 Task: Set the title for the new GPG key to "pc-2".
Action: Mouse moved to (1030, 78)
Screenshot: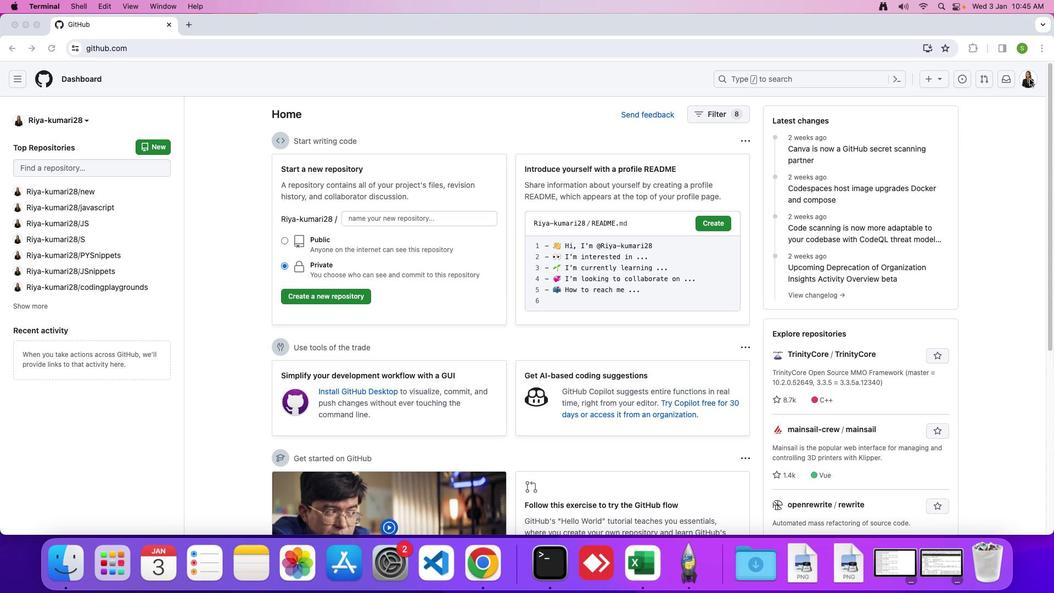 
Action: Mouse pressed left at (1030, 78)
Screenshot: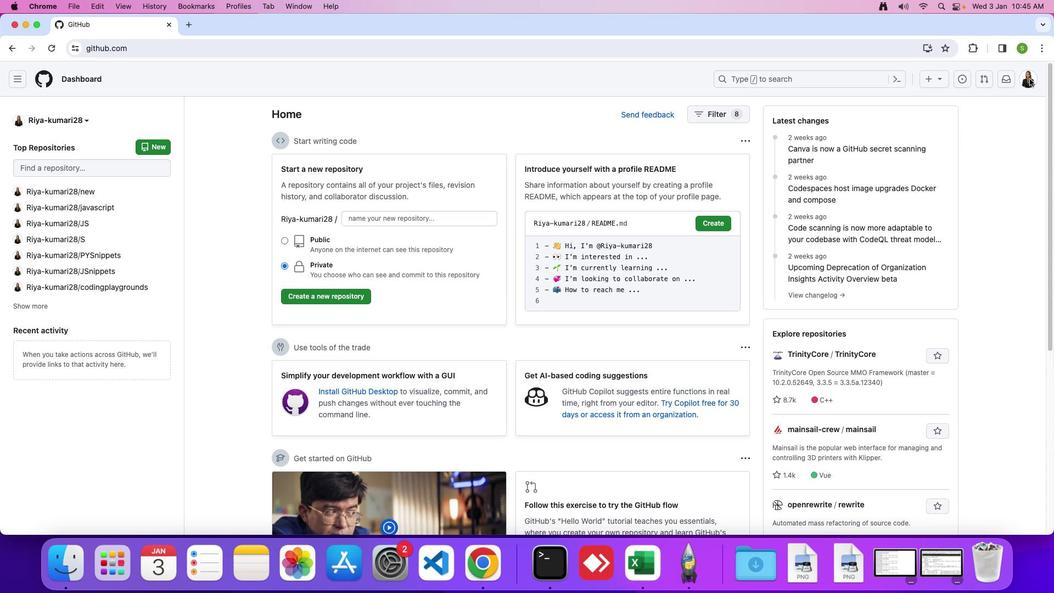 
Action: Mouse moved to (1028, 79)
Screenshot: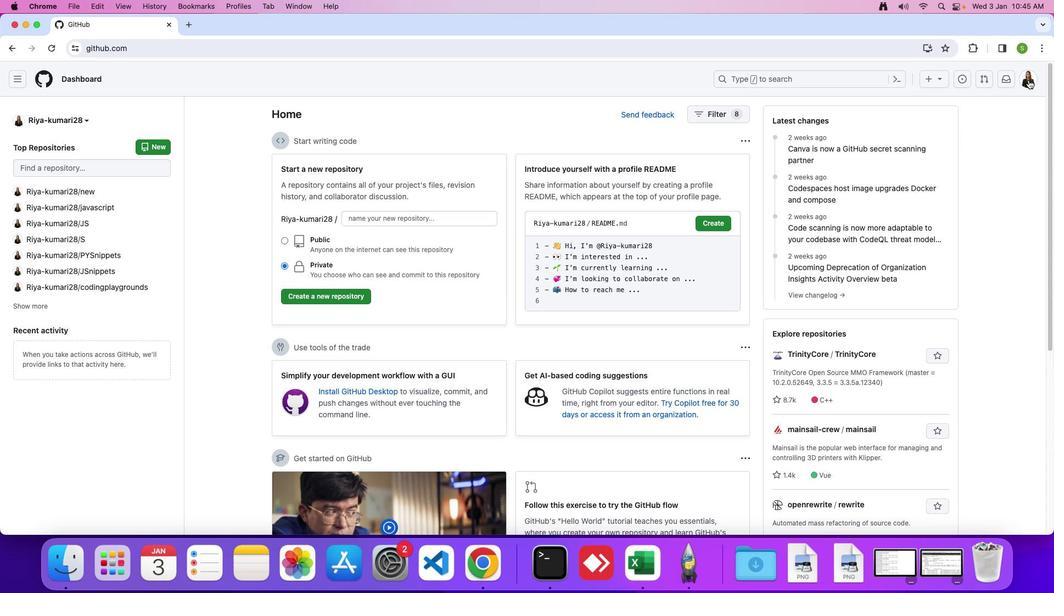 
Action: Mouse pressed left at (1028, 79)
Screenshot: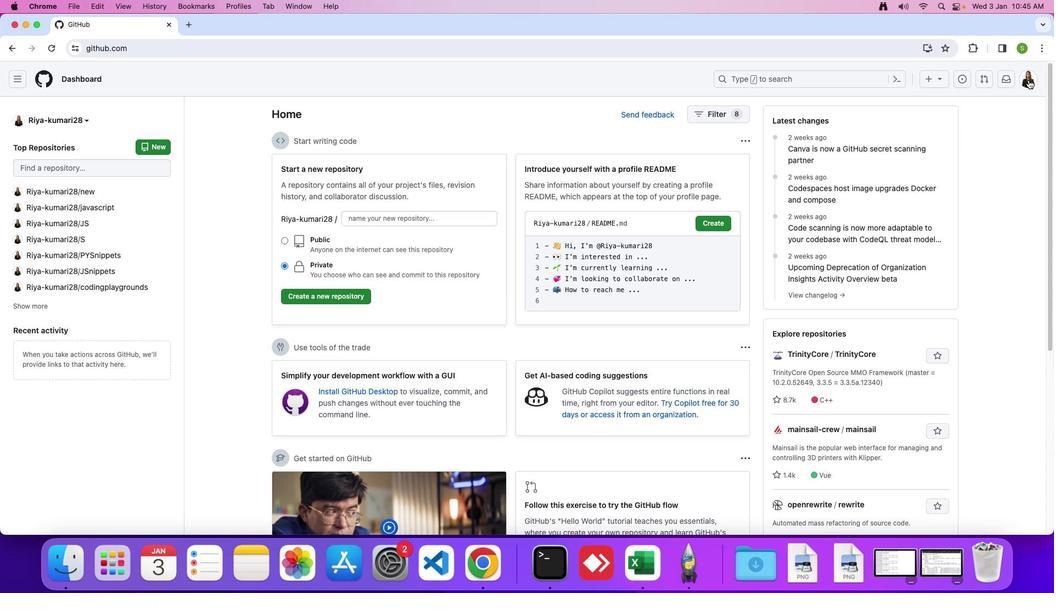 
Action: Mouse moved to (948, 379)
Screenshot: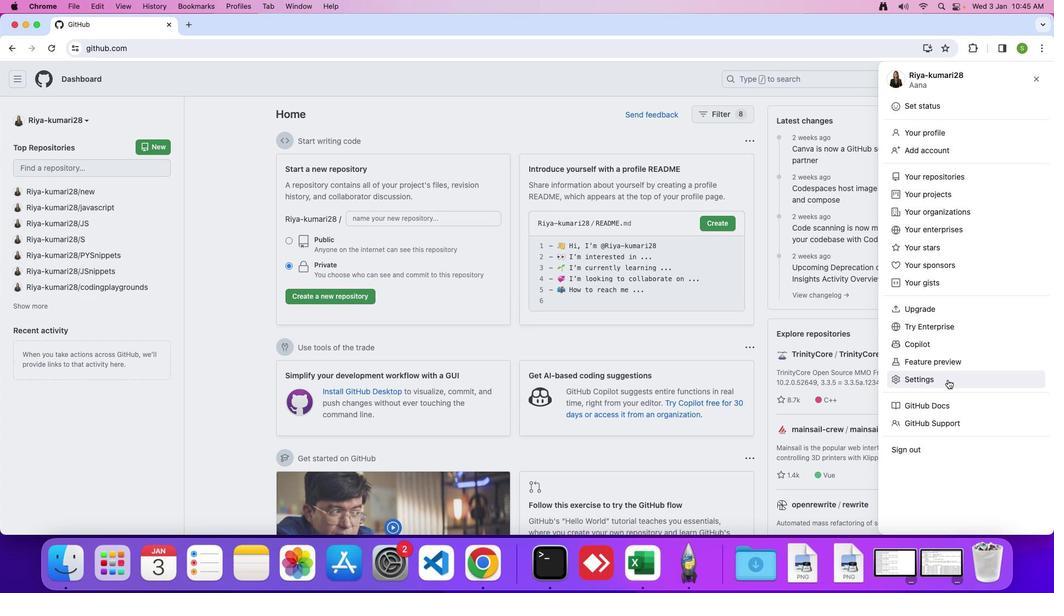 
Action: Mouse pressed left at (948, 379)
Screenshot: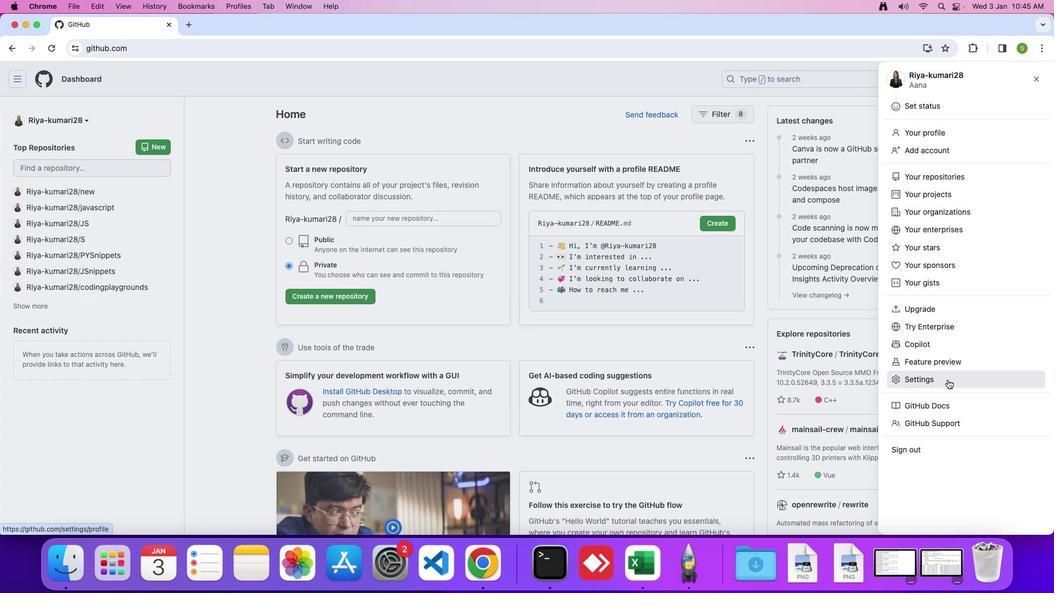 
Action: Mouse moved to (251, 347)
Screenshot: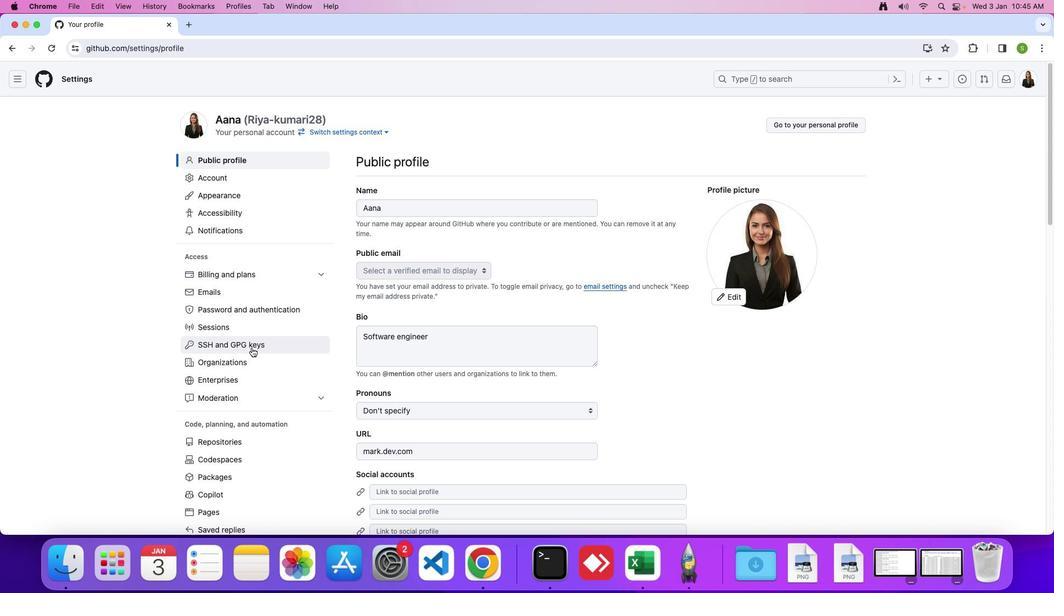 
Action: Mouse pressed left at (251, 347)
Screenshot: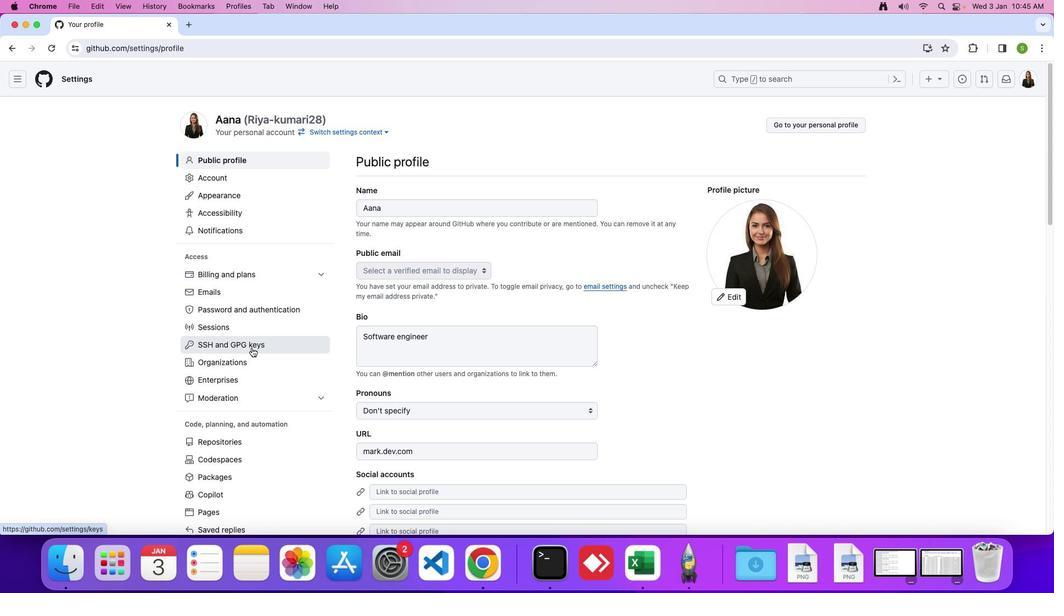 
Action: Mouse moved to (824, 246)
Screenshot: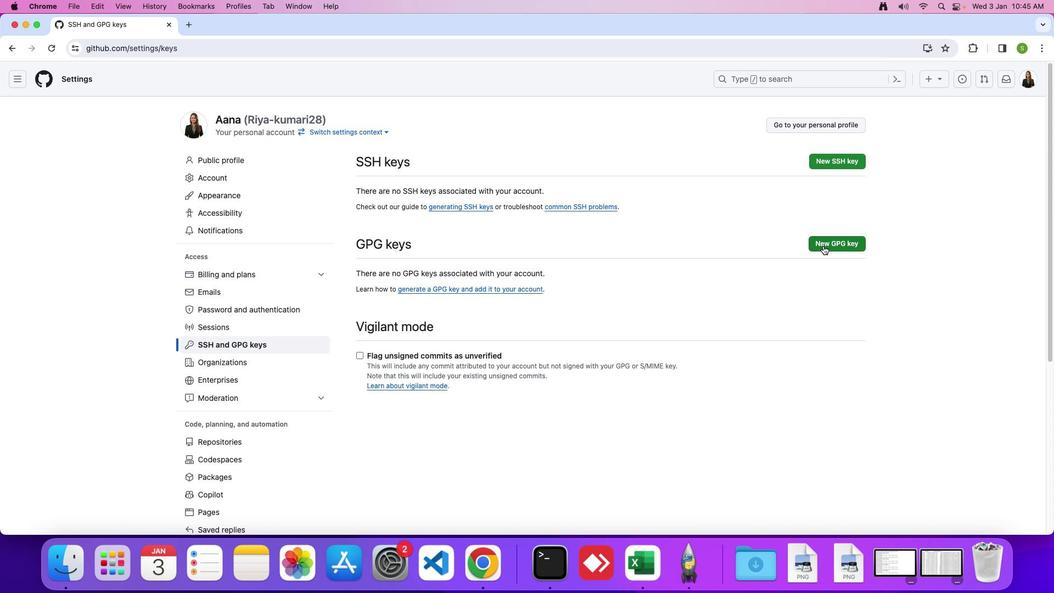 
Action: Mouse pressed left at (824, 246)
Screenshot: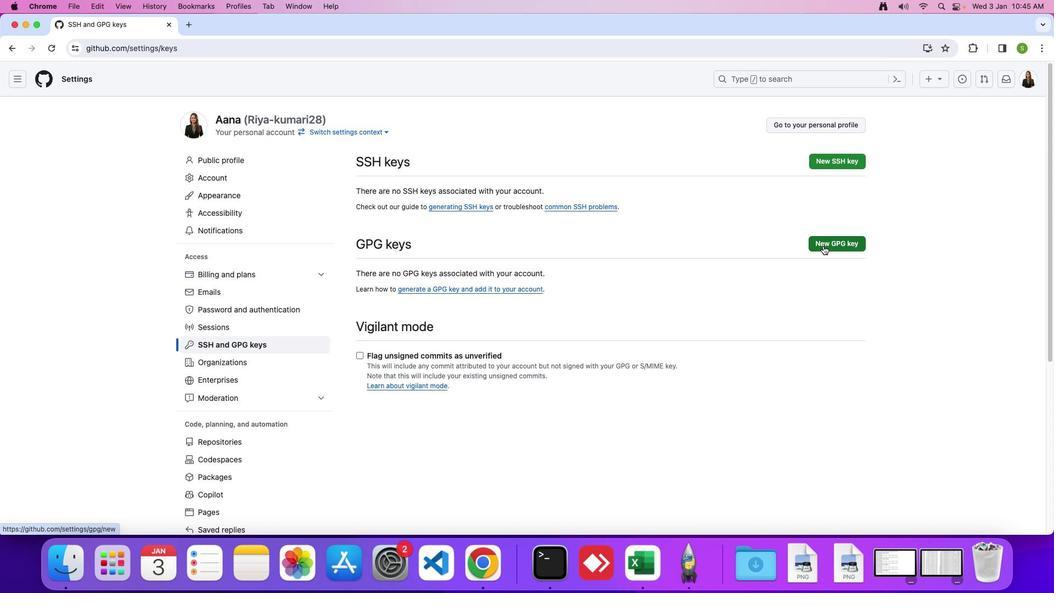 
Action: Mouse moved to (532, 212)
Screenshot: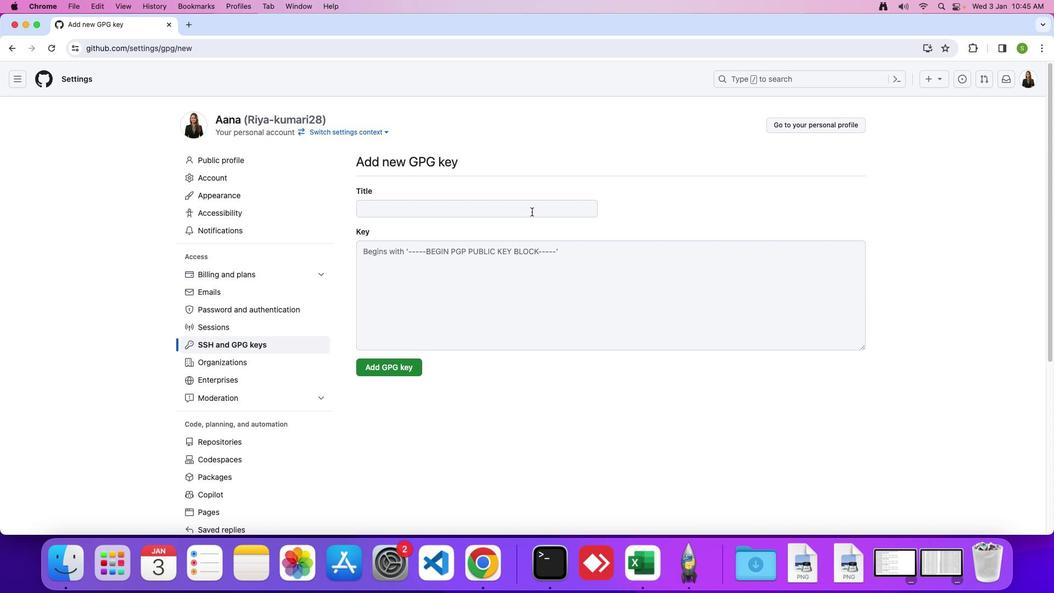 
Action: Mouse pressed left at (532, 212)
Screenshot: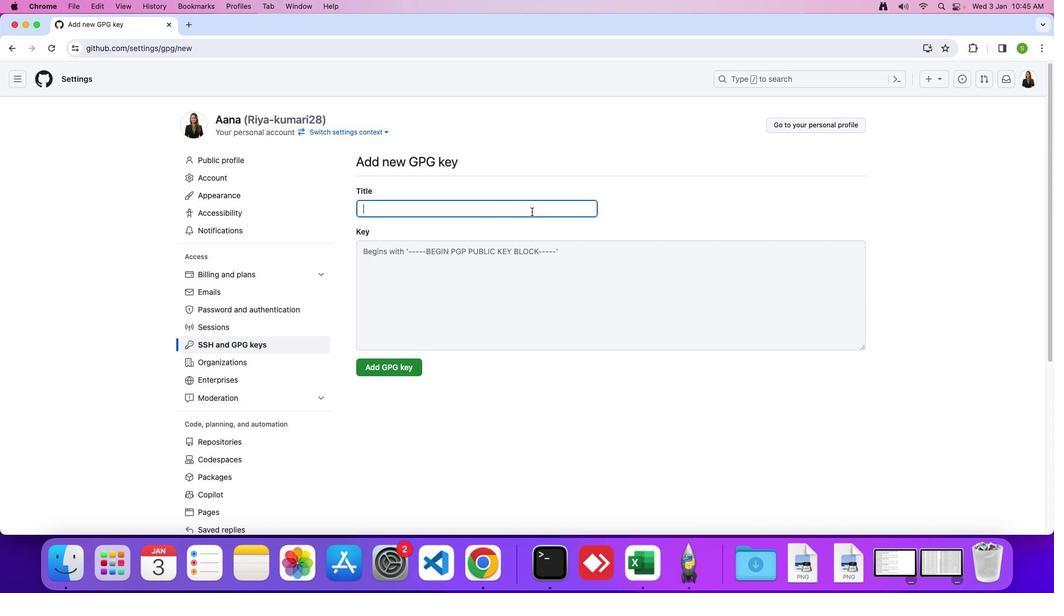 
Action: Key pressed Key.caps_lock'p''c''-''2'Key.enter
Screenshot: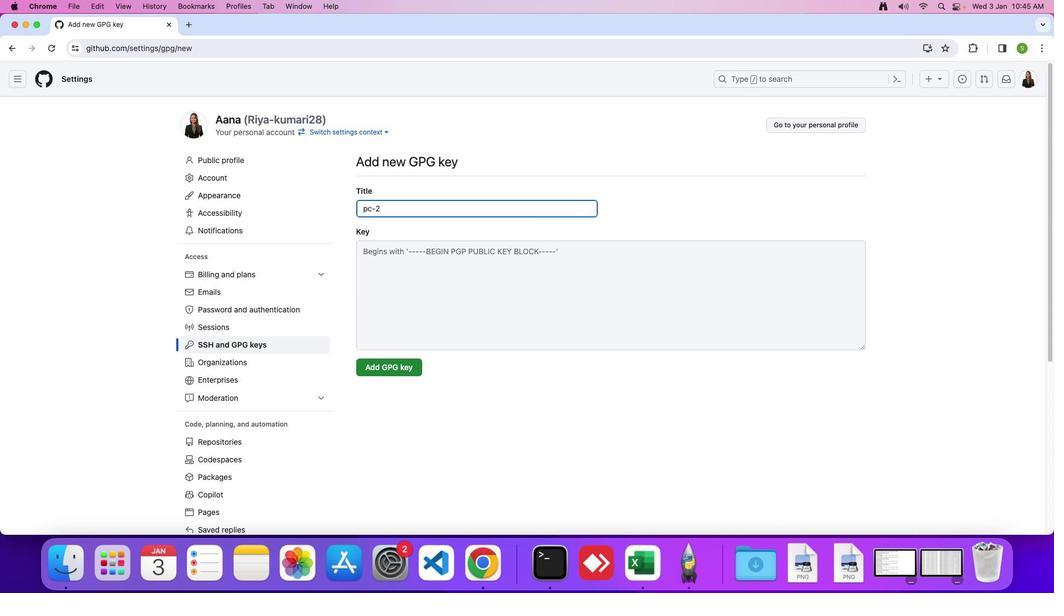 
